 Task: Change Filter to Raster on "Movie A.mp4" and play.
Action: Mouse moved to (681, 358)
Screenshot: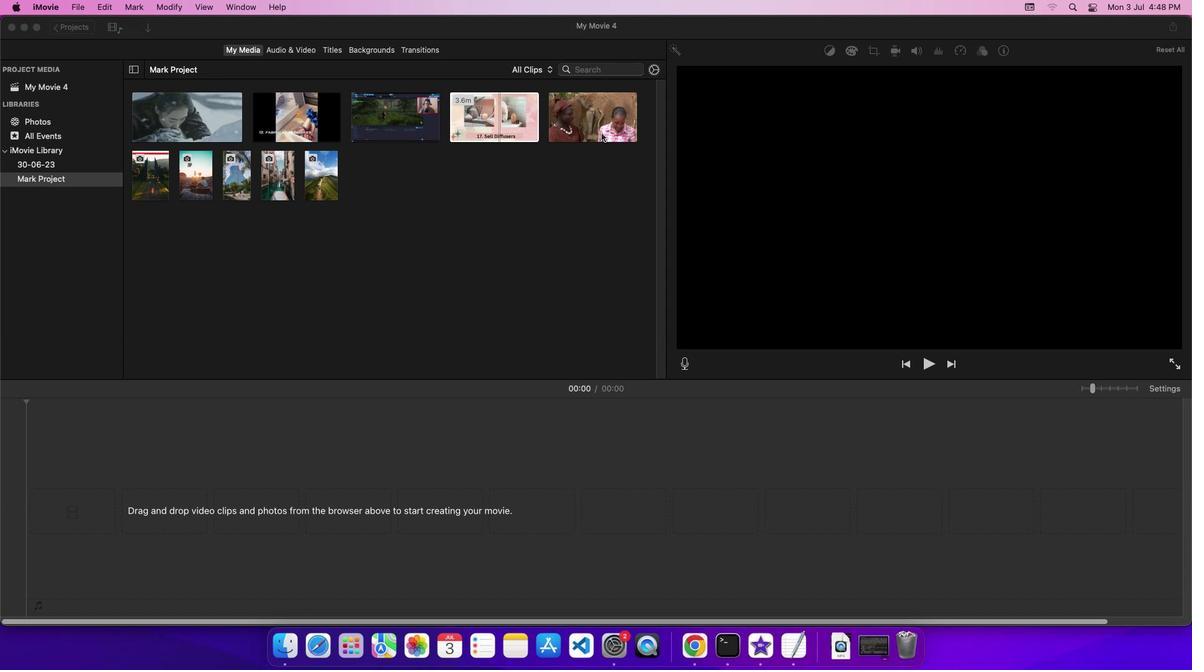
Action: Mouse pressed left at (681, 358)
Screenshot: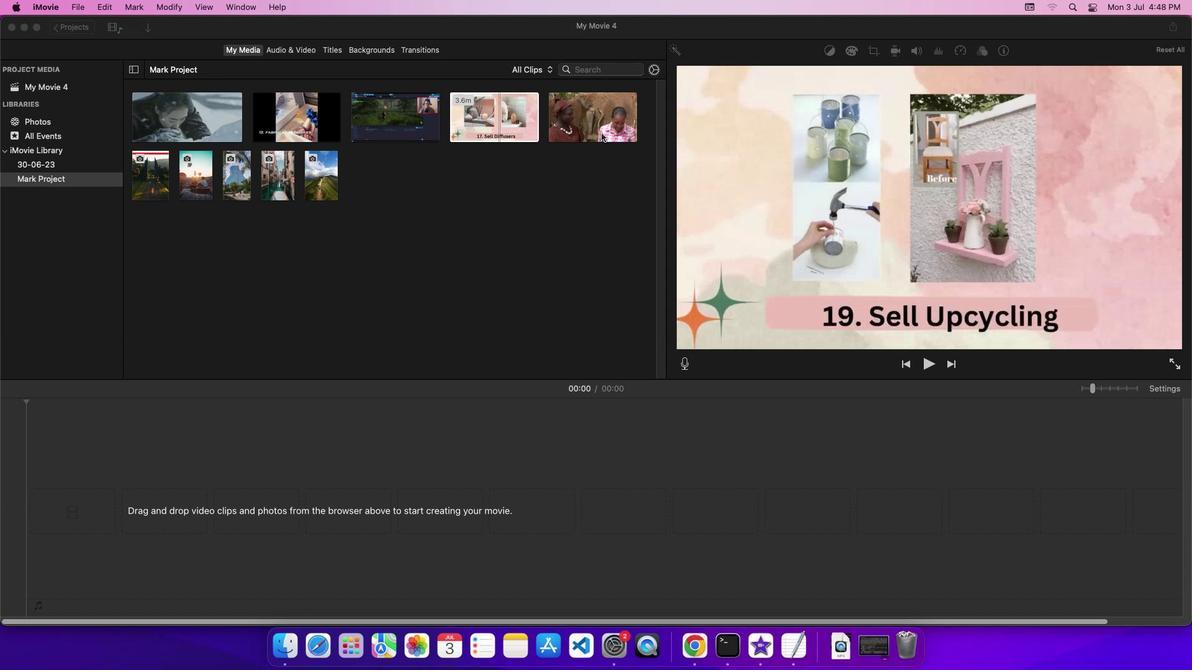 
Action: Mouse pressed left at (681, 358)
Screenshot: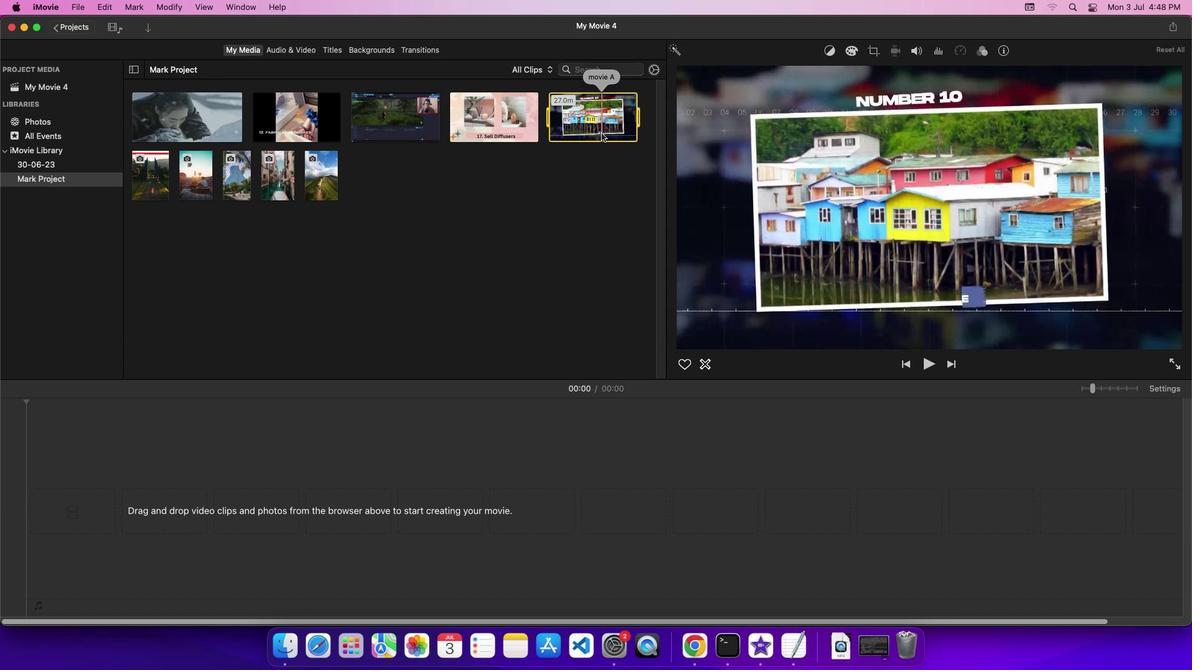 
Action: Mouse pressed left at (681, 358)
Screenshot: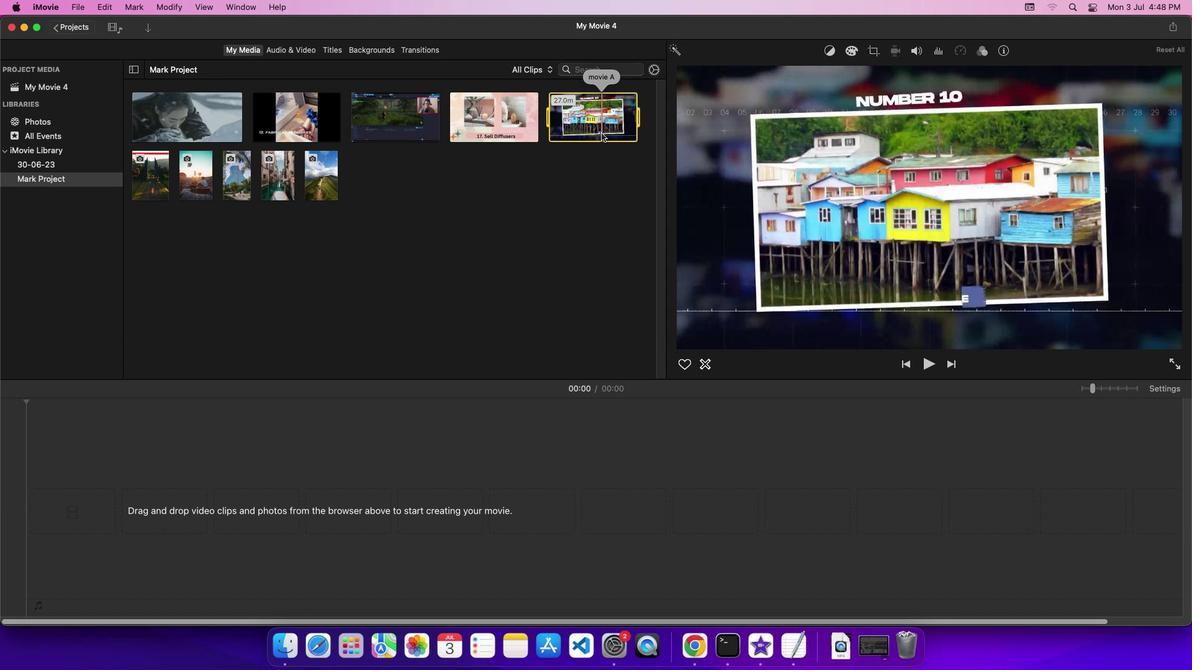 
Action: Mouse moved to (681, 358)
Screenshot: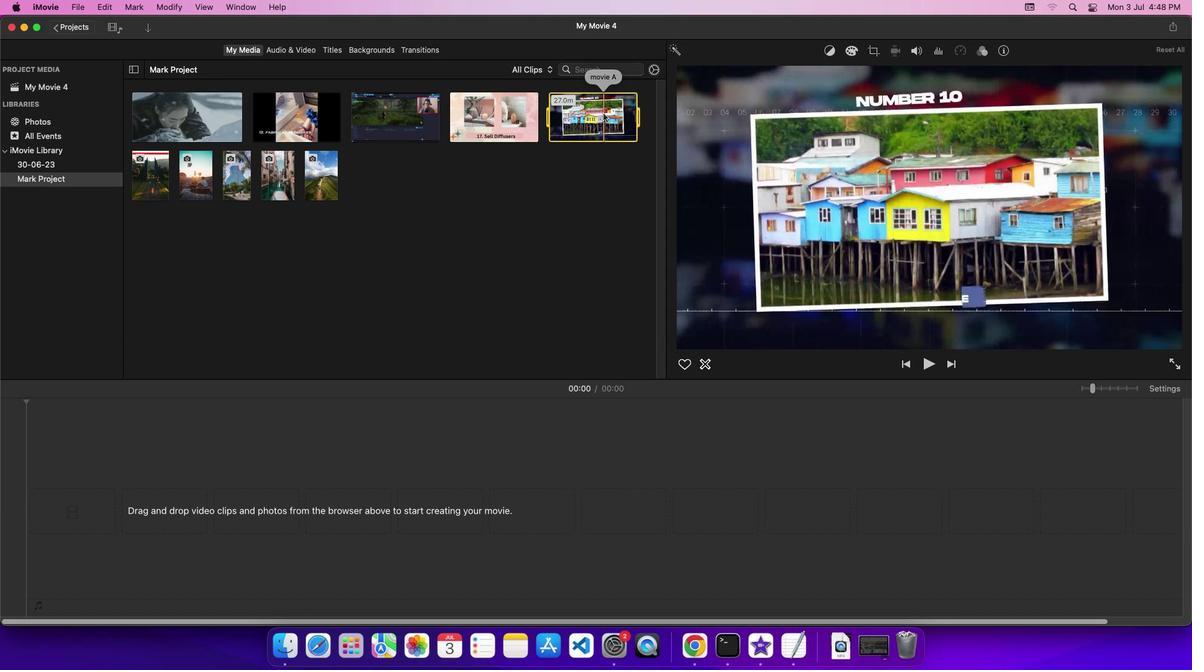 
Action: Mouse pressed left at (681, 358)
Screenshot: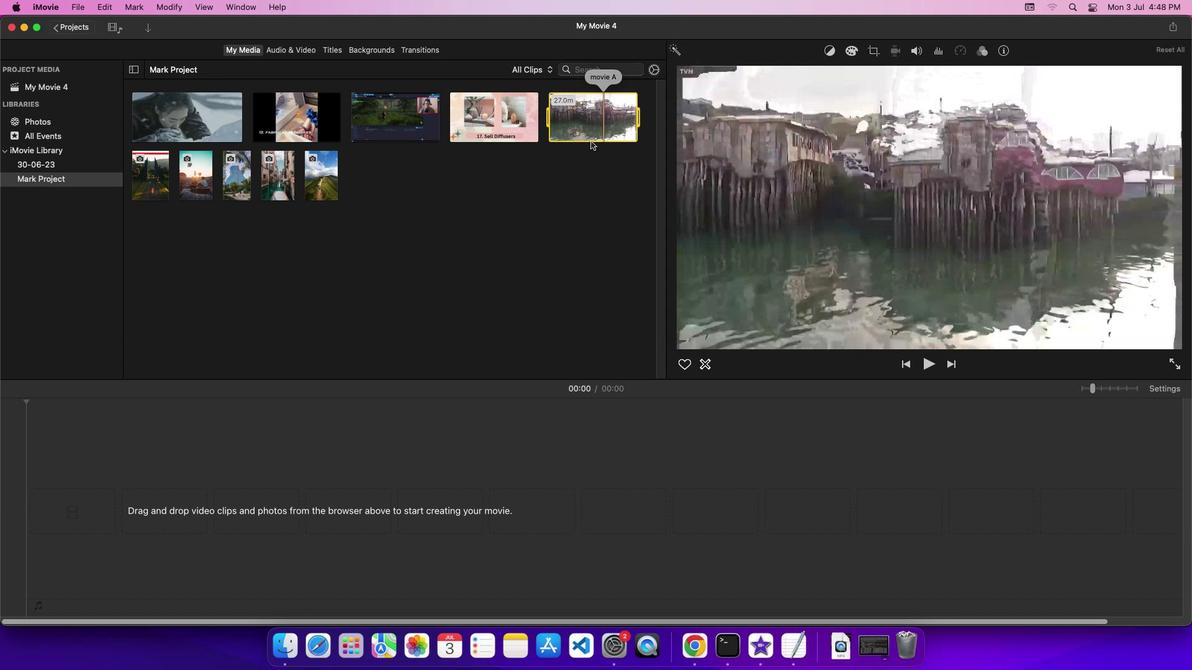 
Action: Mouse moved to (681, 358)
Screenshot: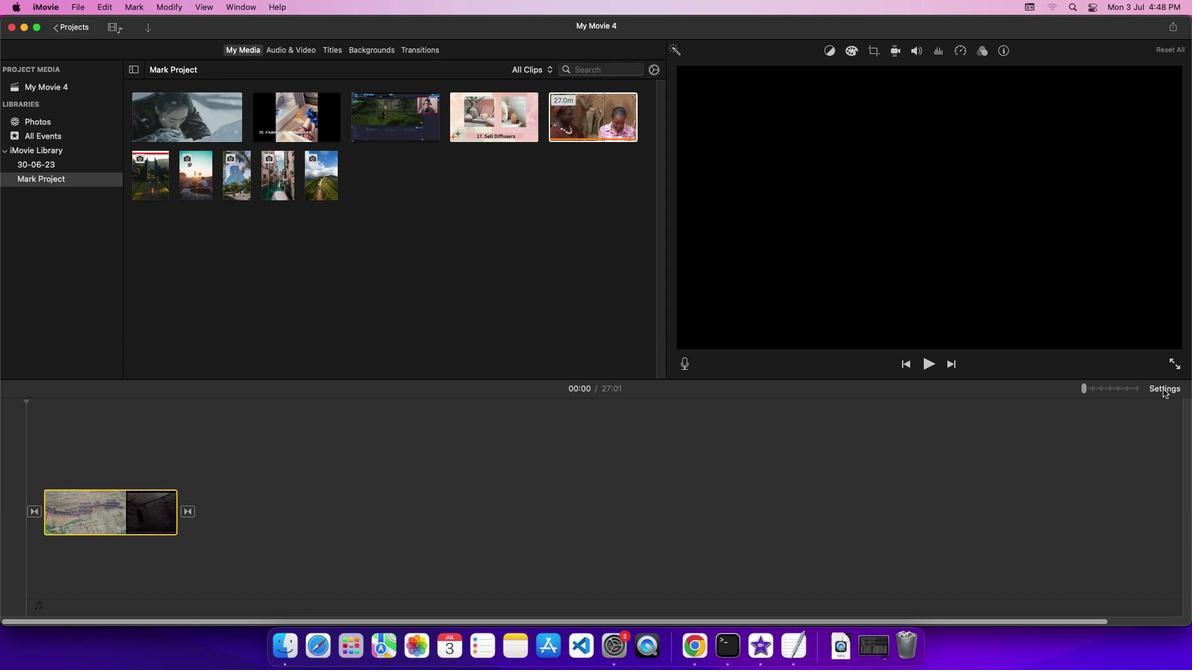 
Action: Mouse pressed left at (681, 358)
Screenshot: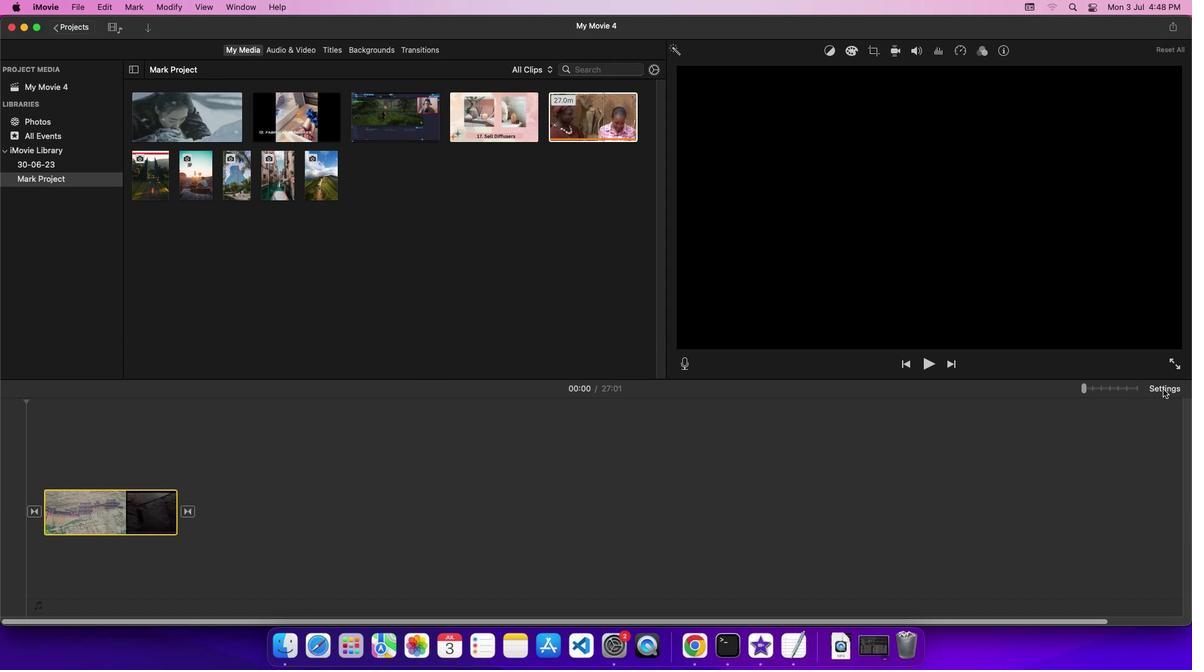 
Action: Mouse moved to (681, 358)
Screenshot: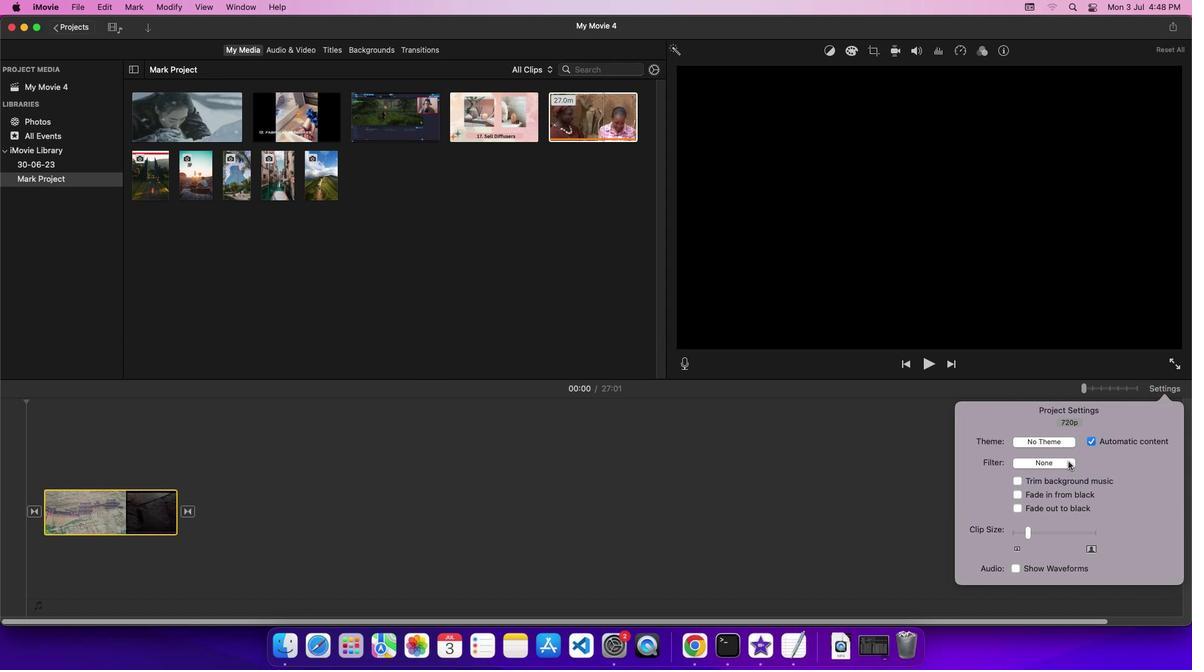 
Action: Mouse pressed left at (681, 358)
Screenshot: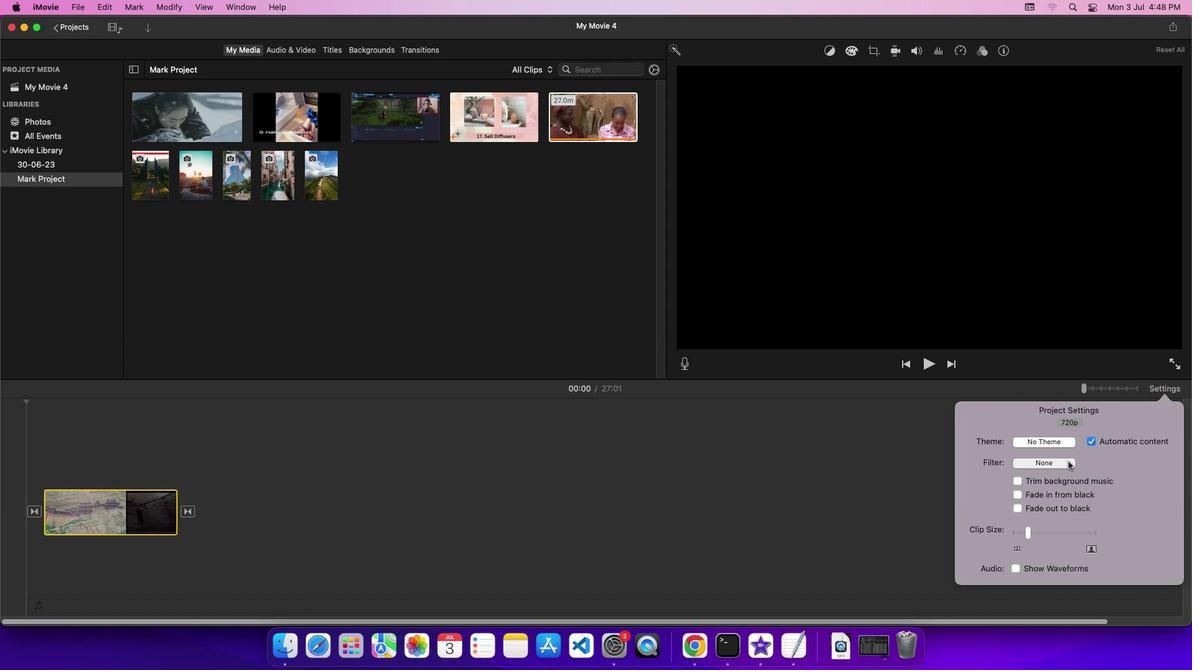 
Action: Mouse moved to (681, 358)
Screenshot: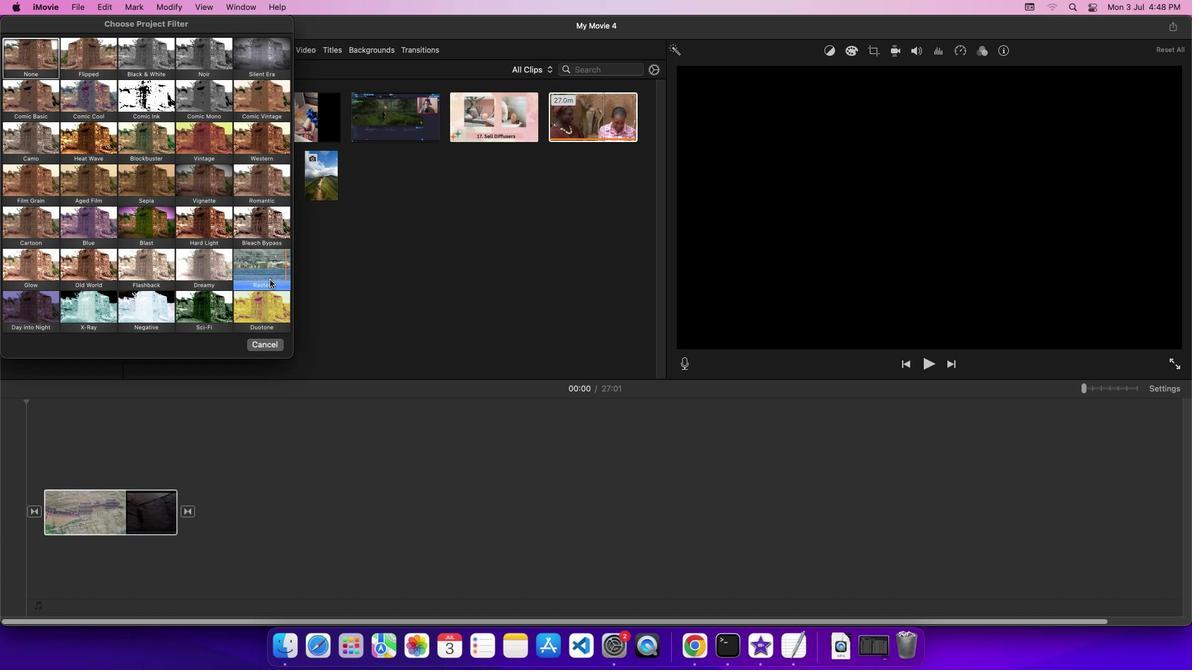 
Action: Mouse pressed left at (681, 358)
Screenshot: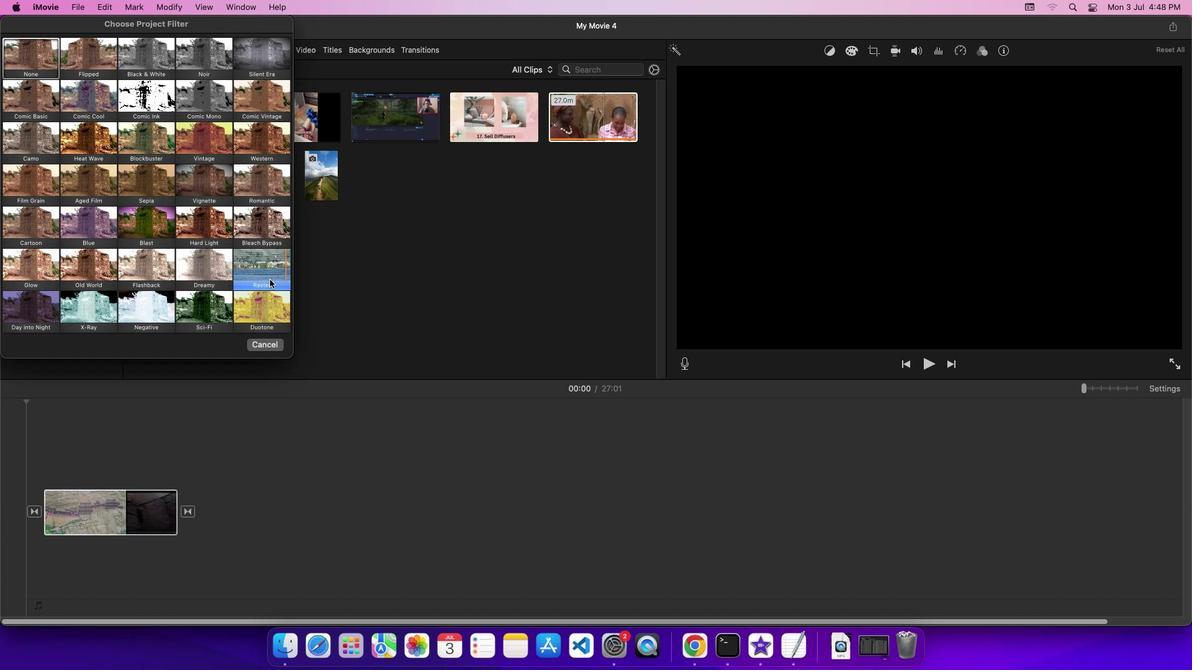 
Action: Mouse moved to (681, 358)
Screenshot: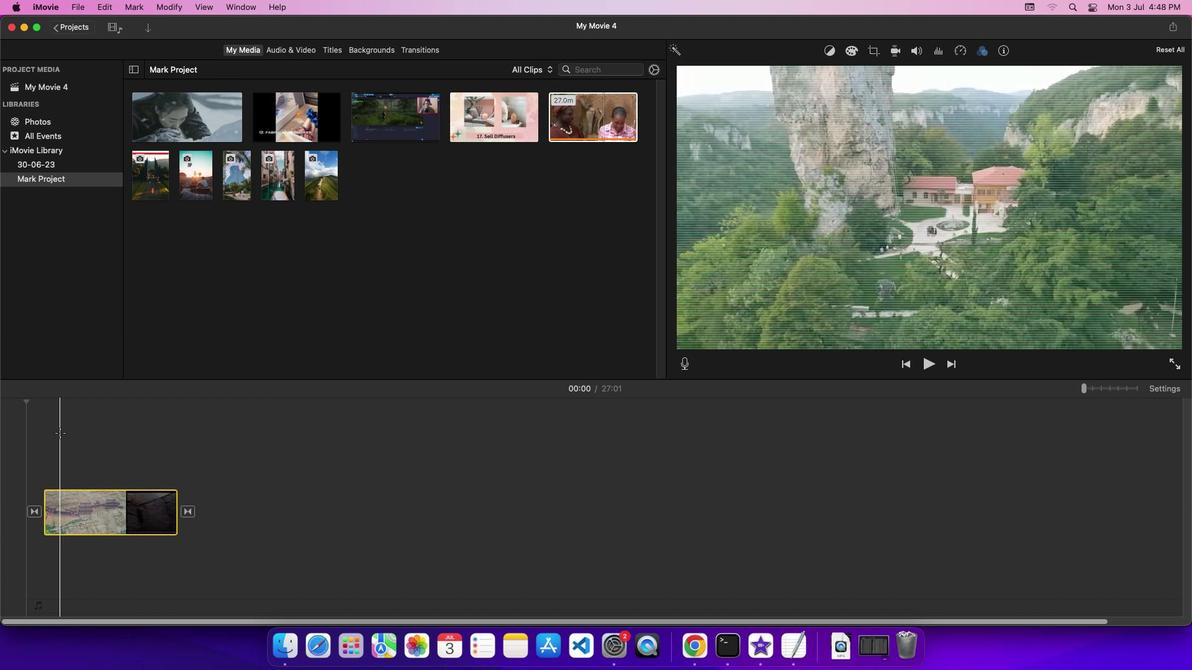 
Action: Mouse pressed left at (681, 358)
Screenshot: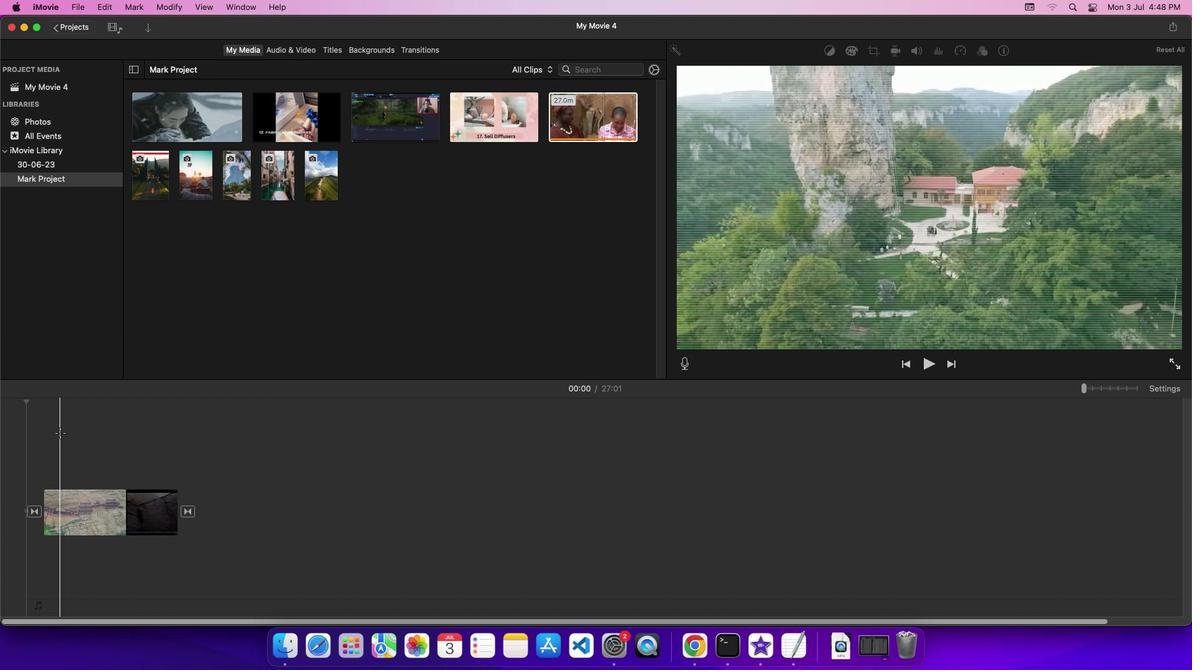 
Action: Mouse moved to (681, 358)
Screenshot: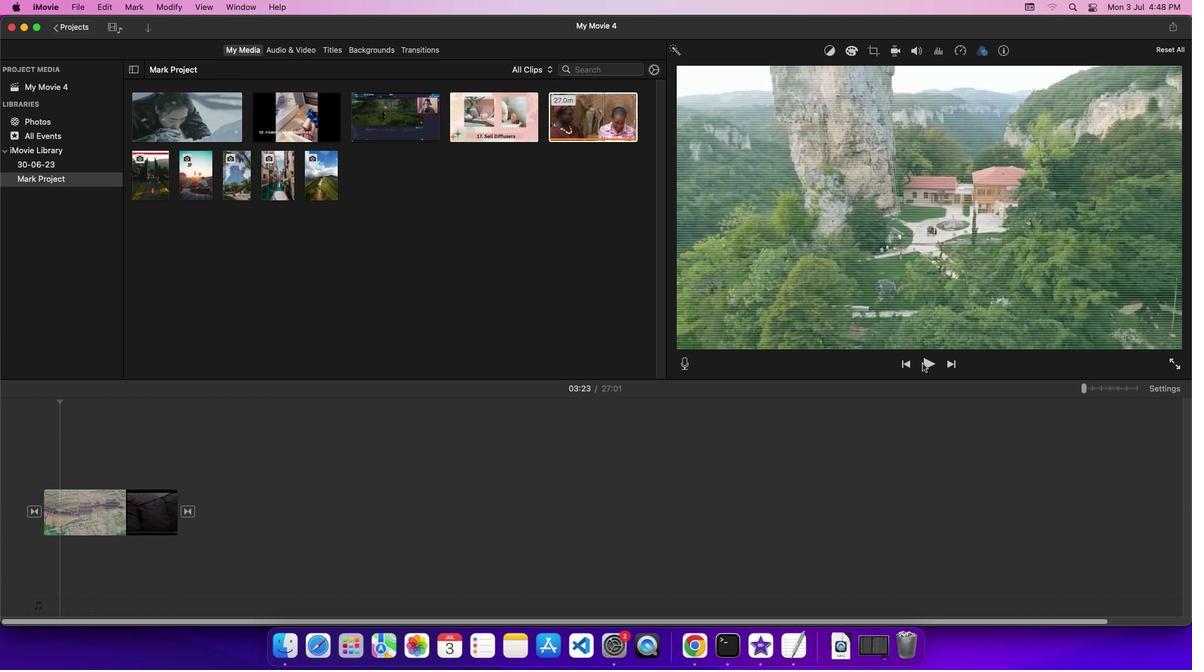 
Action: Mouse pressed left at (681, 358)
Screenshot: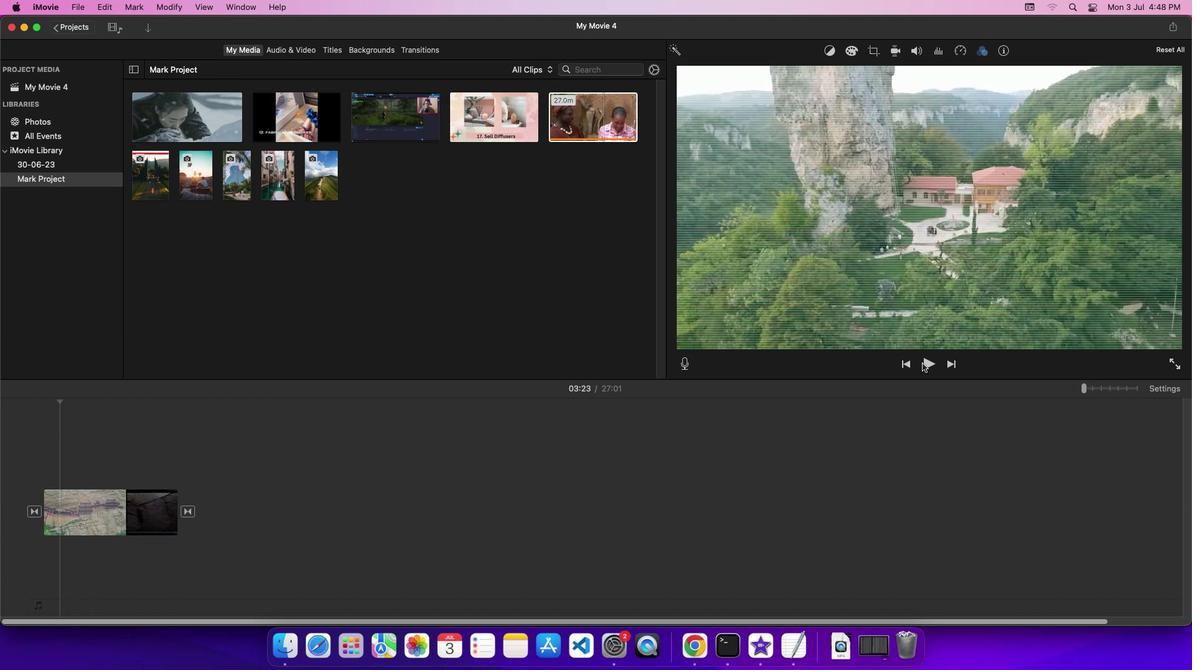 
Action: Mouse moved to (681, 358)
Screenshot: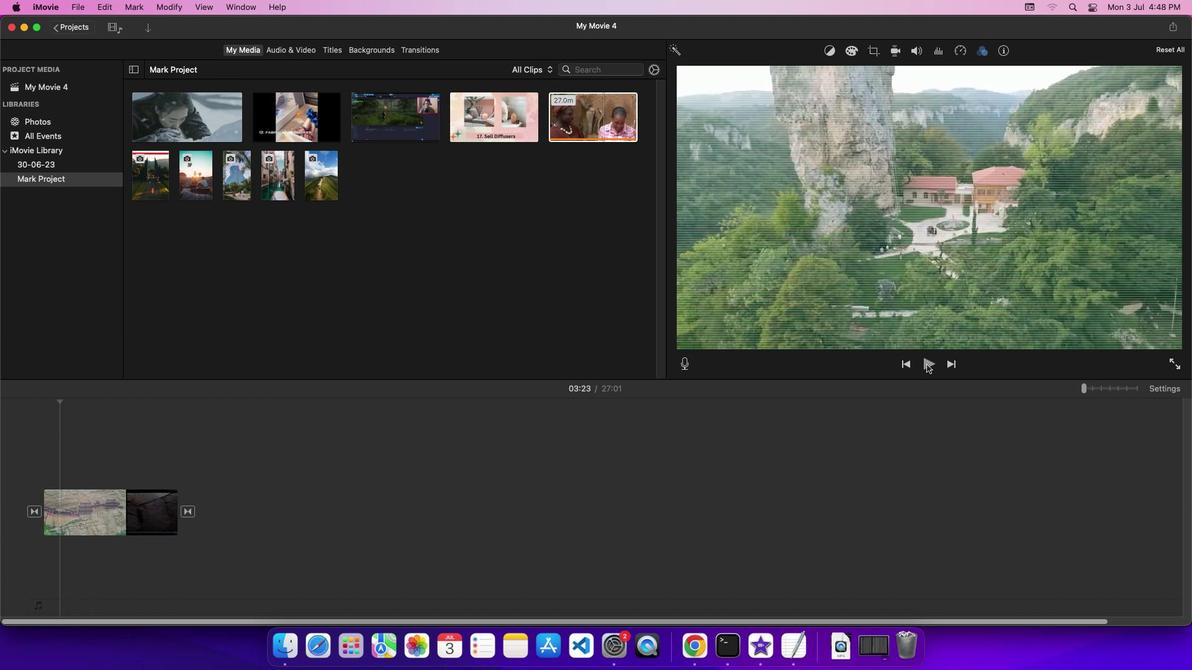 
Action: Mouse pressed left at (681, 358)
Screenshot: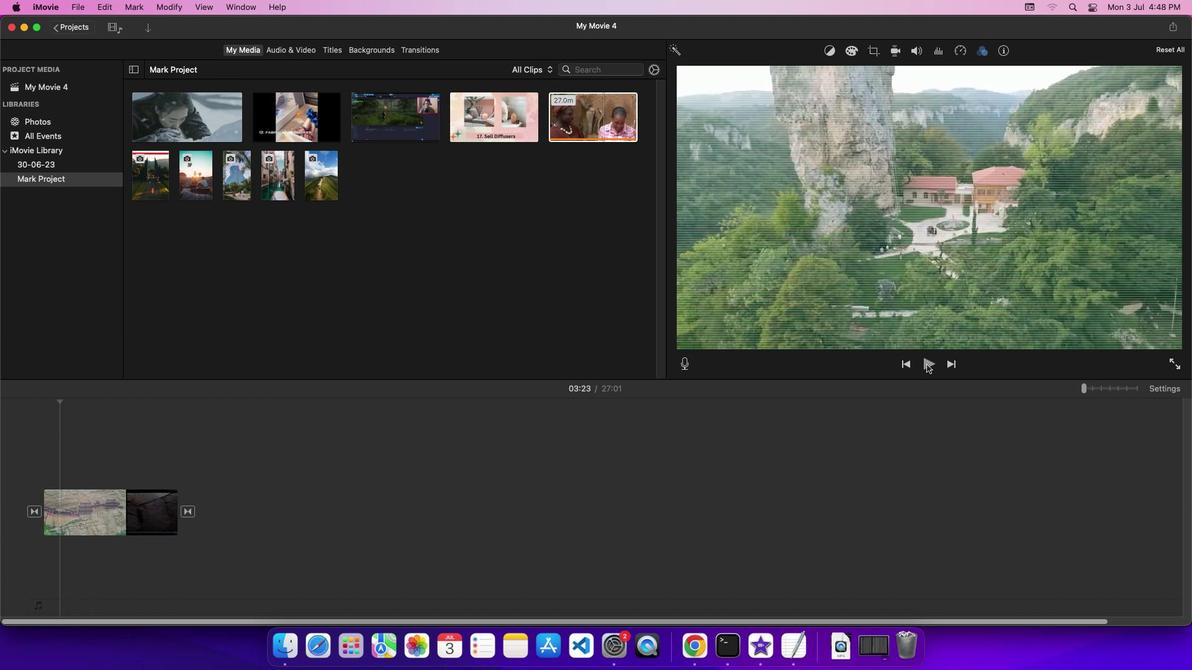 
Action: Mouse moved to (681, 358)
Screenshot: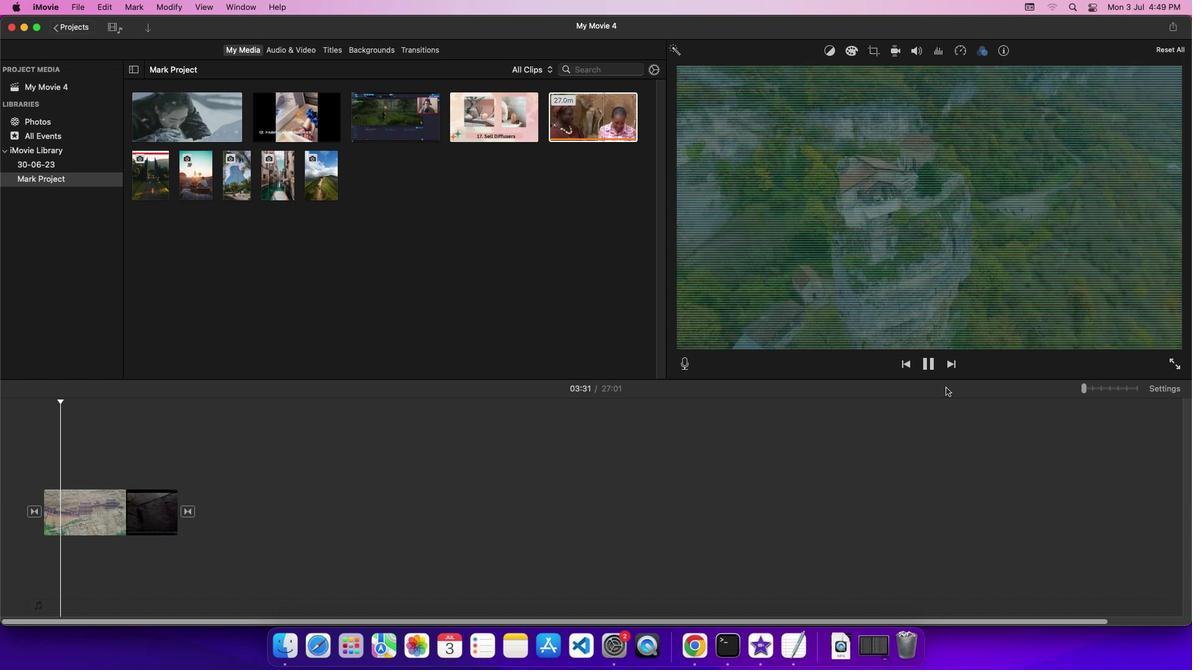
